 Task: Add a column "Requester language".
Action: Mouse moved to (619, 439)
Screenshot: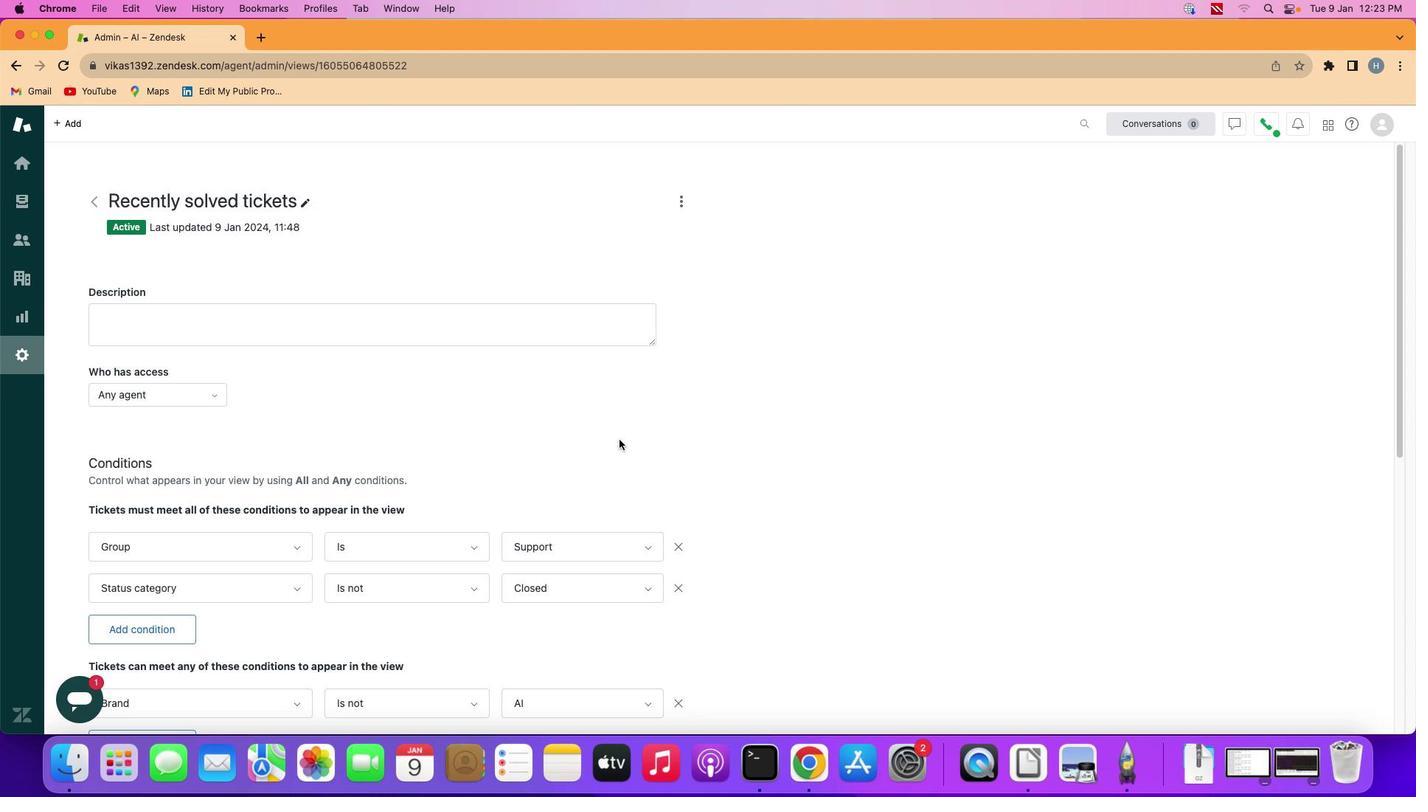 
Action: Mouse scrolled (619, 439) with delta (0, 0)
Screenshot: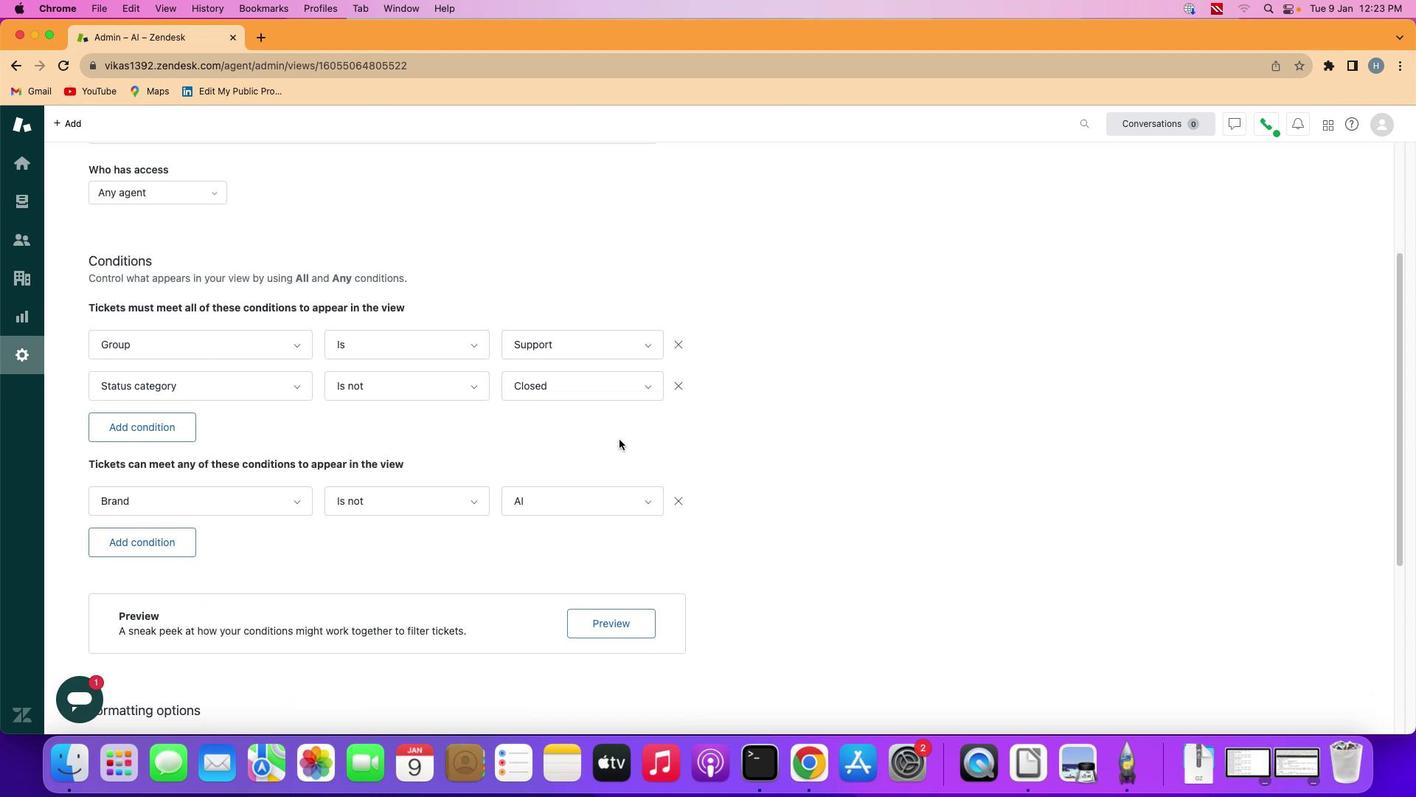
Action: Mouse scrolled (619, 439) with delta (0, 0)
Screenshot: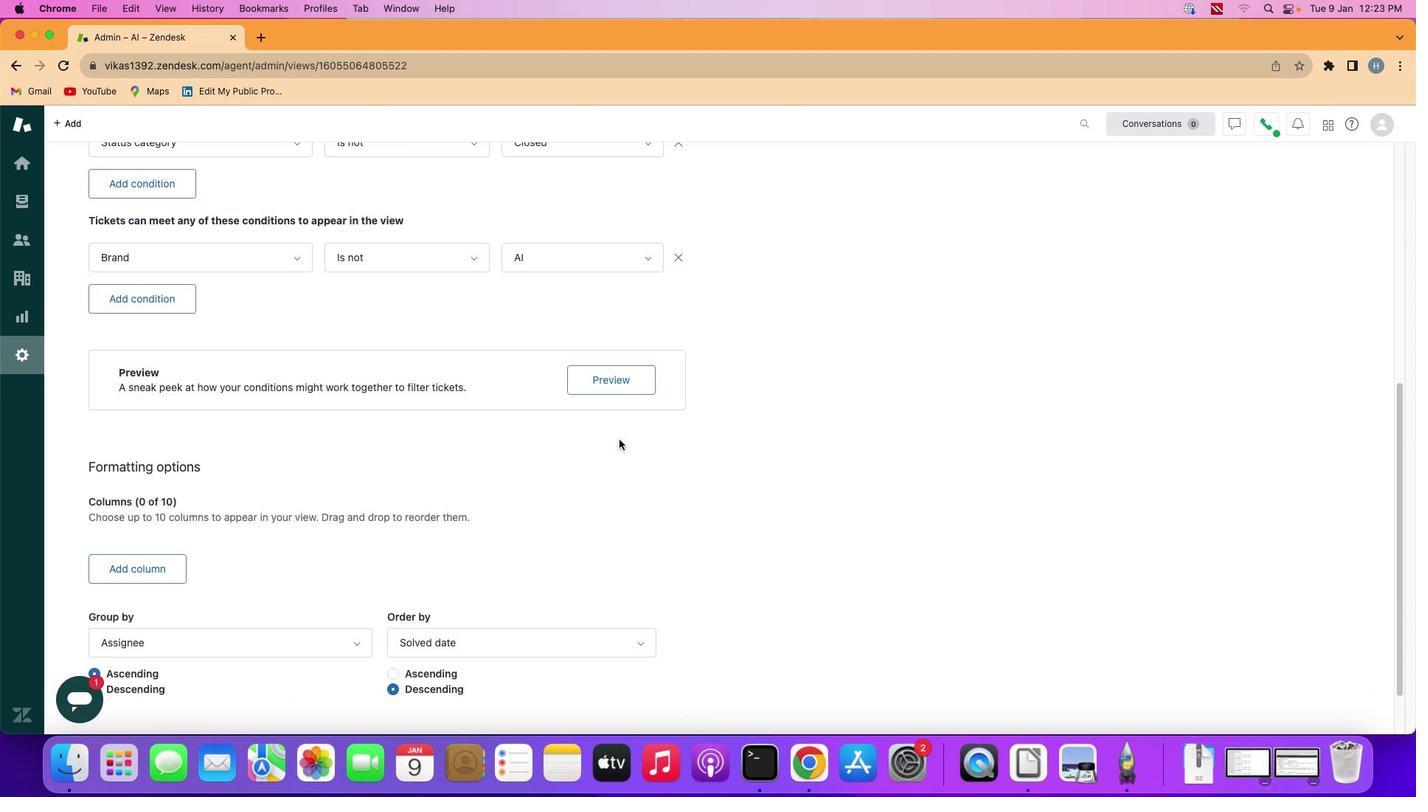 
Action: Mouse scrolled (619, 439) with delta (0, 0)
Screenshot: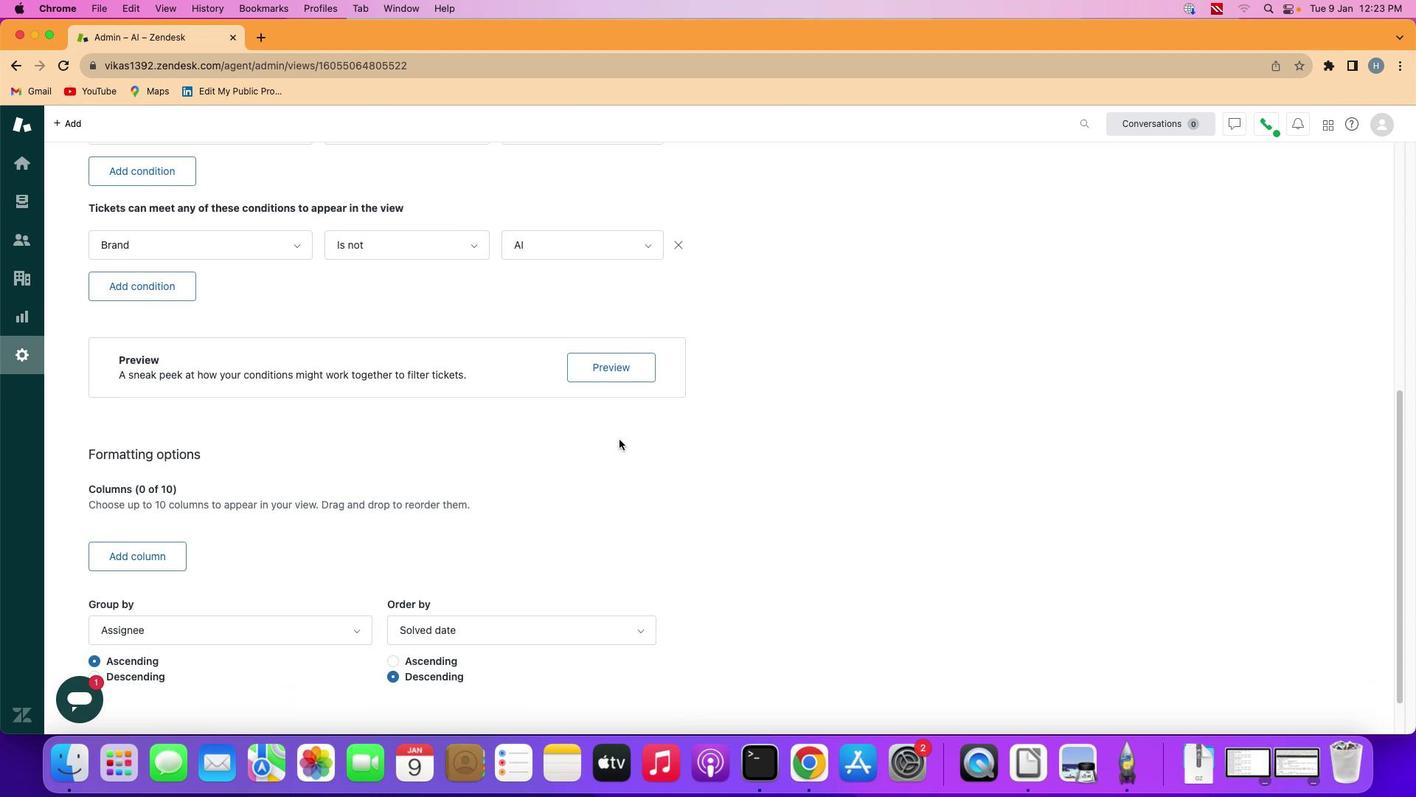 
Action: Mouse scrolled (619, 439) with delta (0, -2)
Screenshot: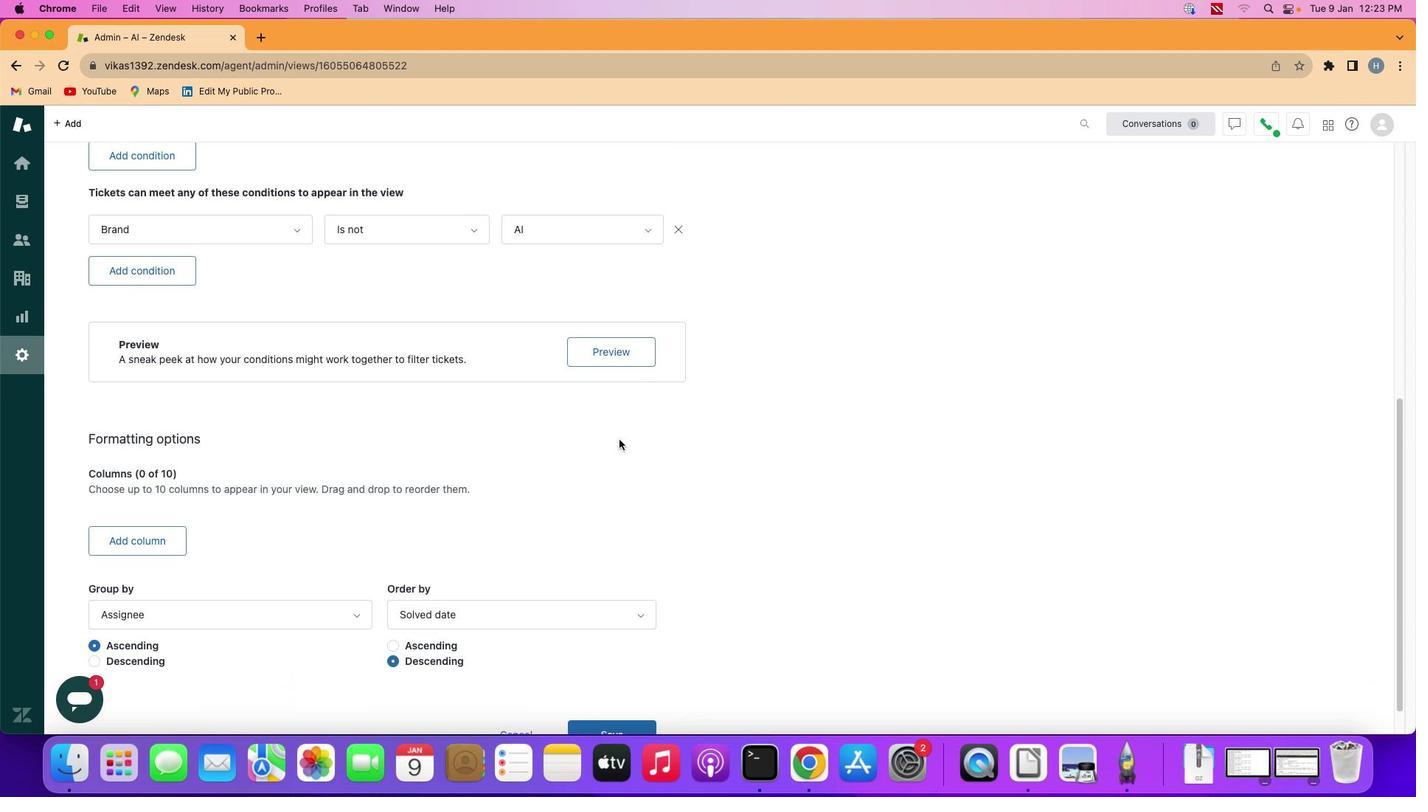 
Action: Mouse scrolled (619, 439) with delta (0, -2)
Screenshot: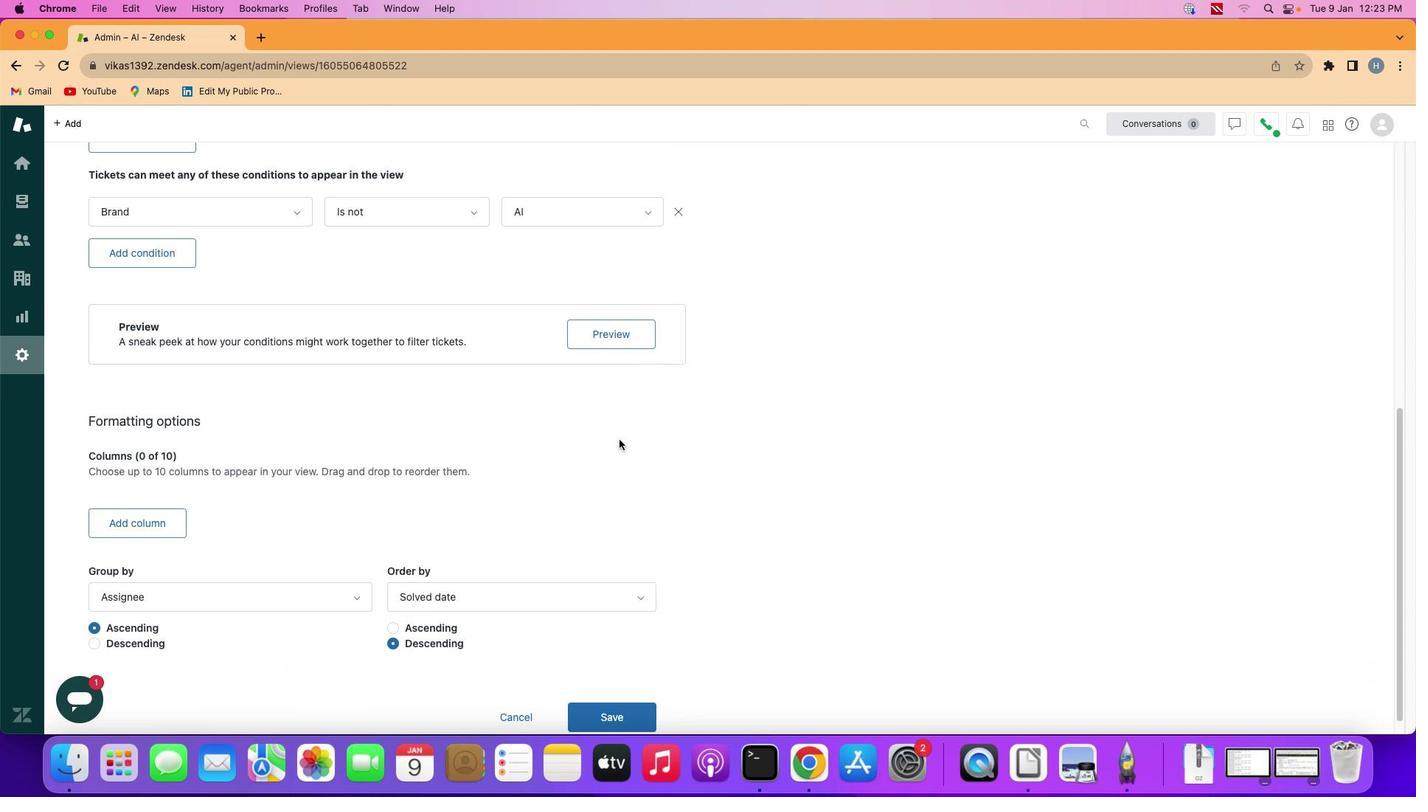 
Action: Mouse scrolled (619, 439) with delta (0, -3)
Screenshot: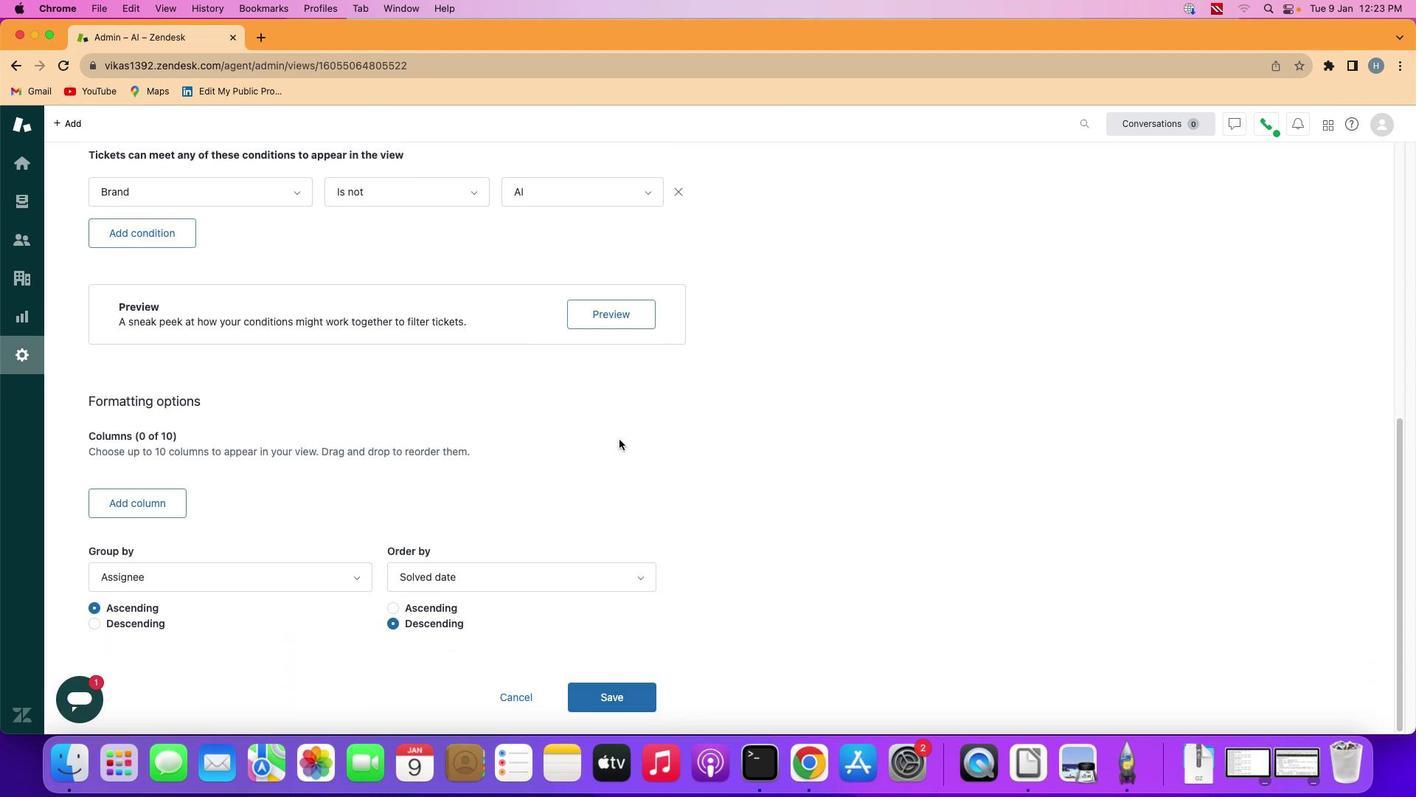 
Action: Mouse scrolled (619, 439) with delta (0, -3)
Screenshot: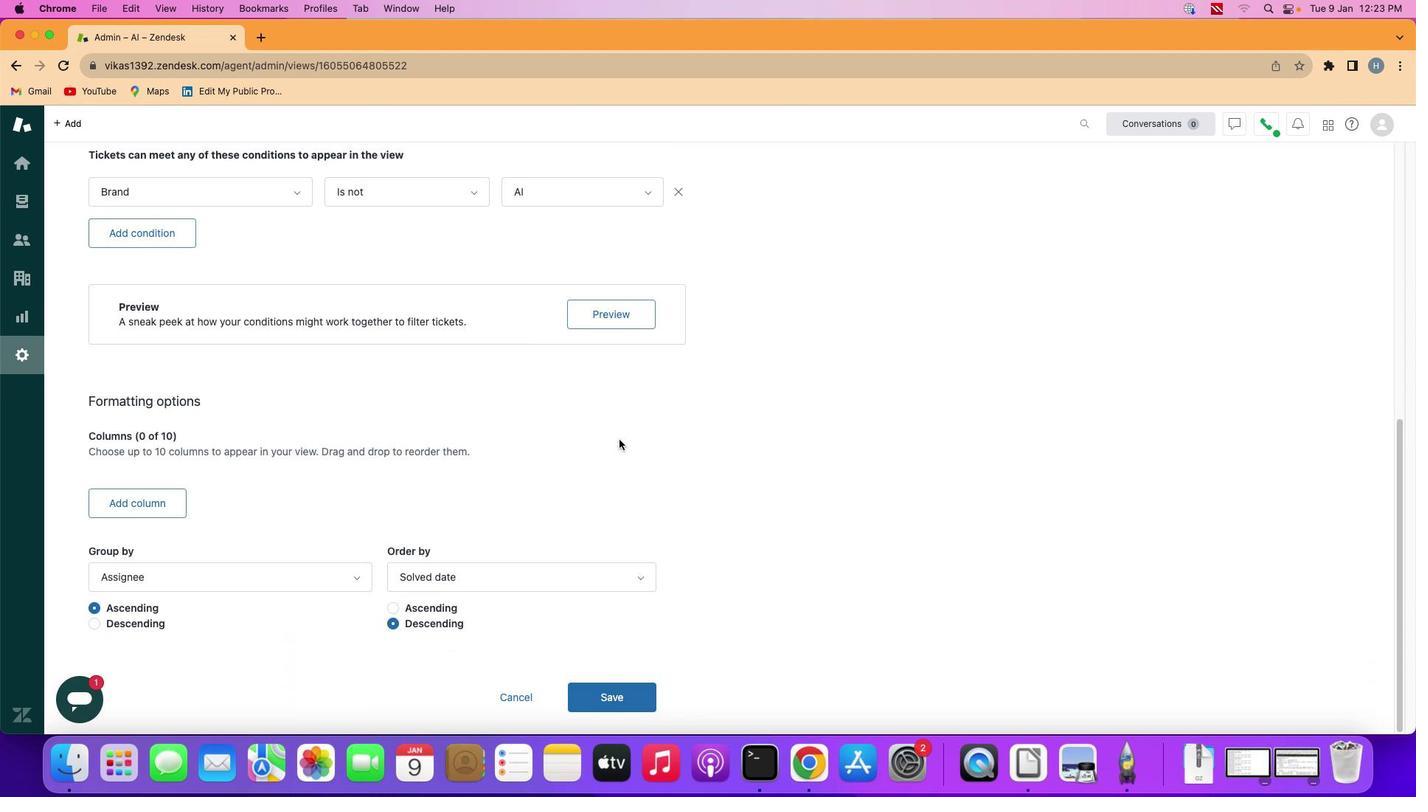
Action: Mouse moved to (144, 492)
Screenshot: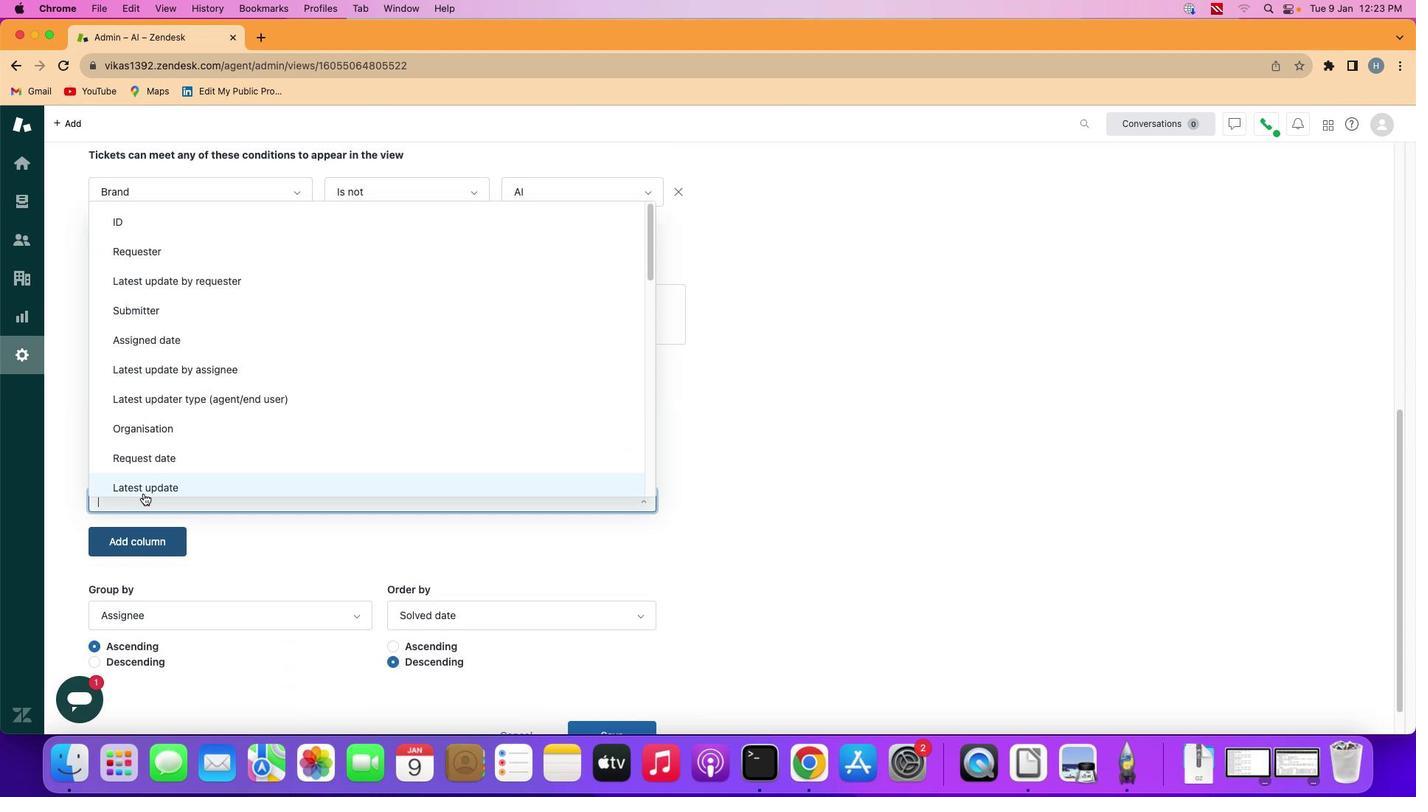 
Action: Mouse pressed left at (144, 492)
Screenshot: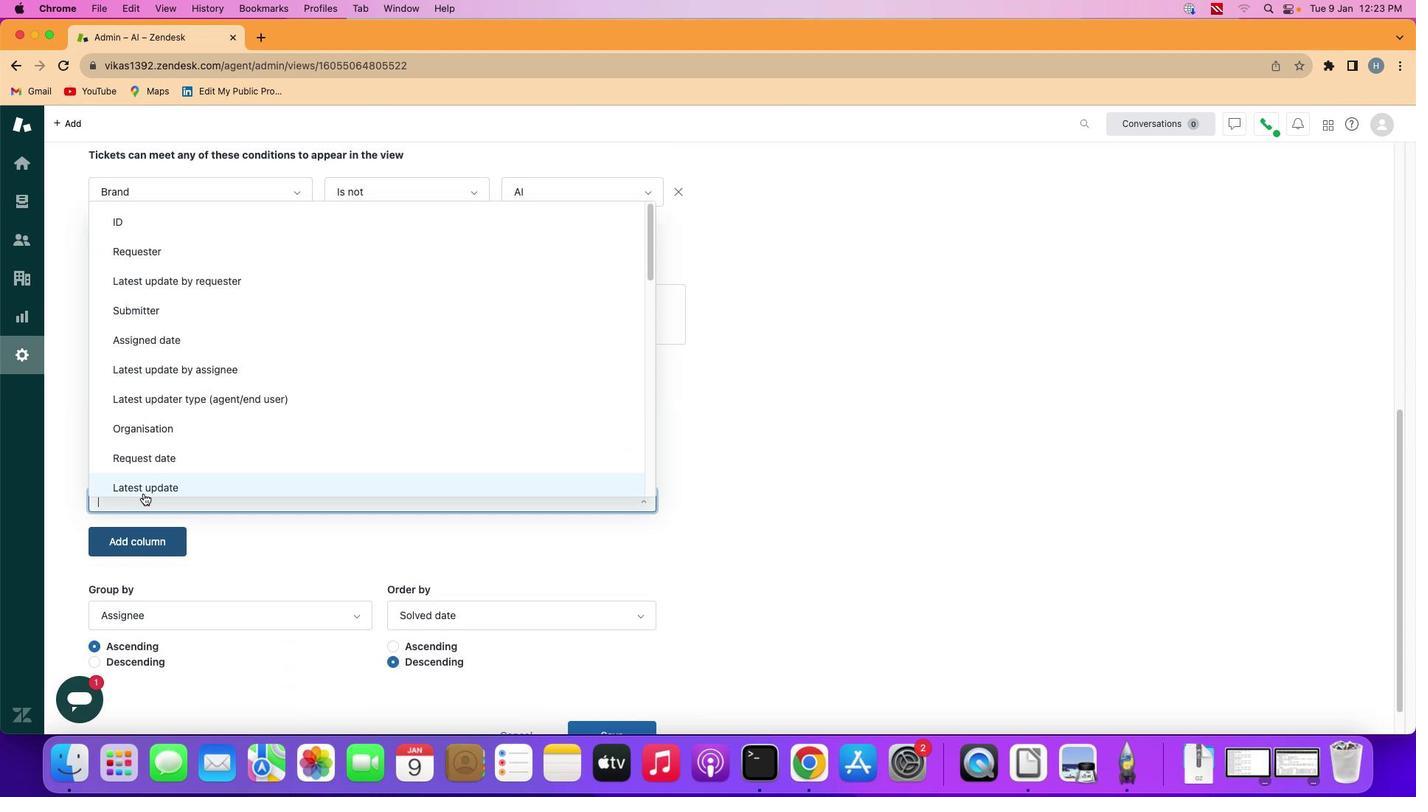 
Action: Mouse moved to (346, 399)
Screenshot: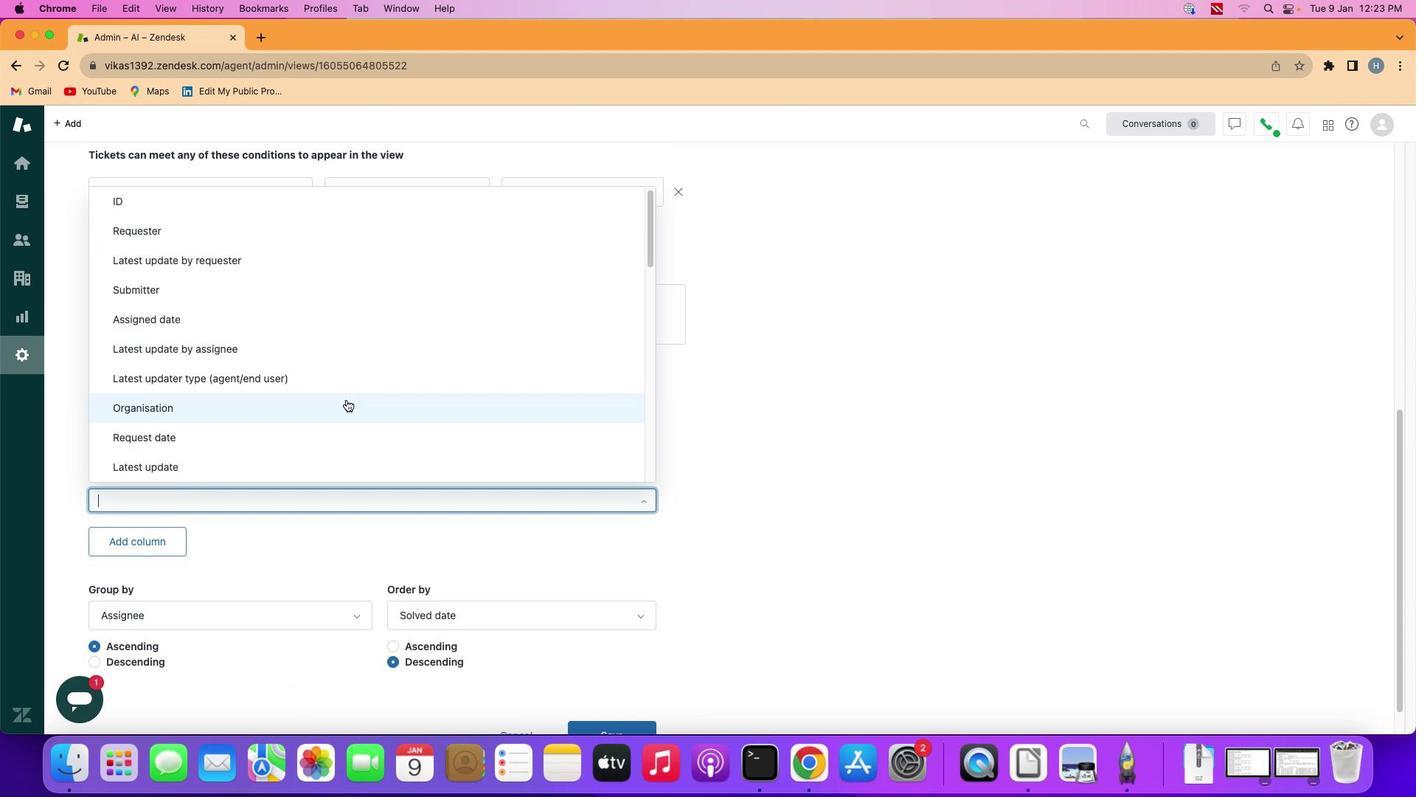 
Action: Mouse scrolled (346, 399) with delta (0, 0)
Screenshot: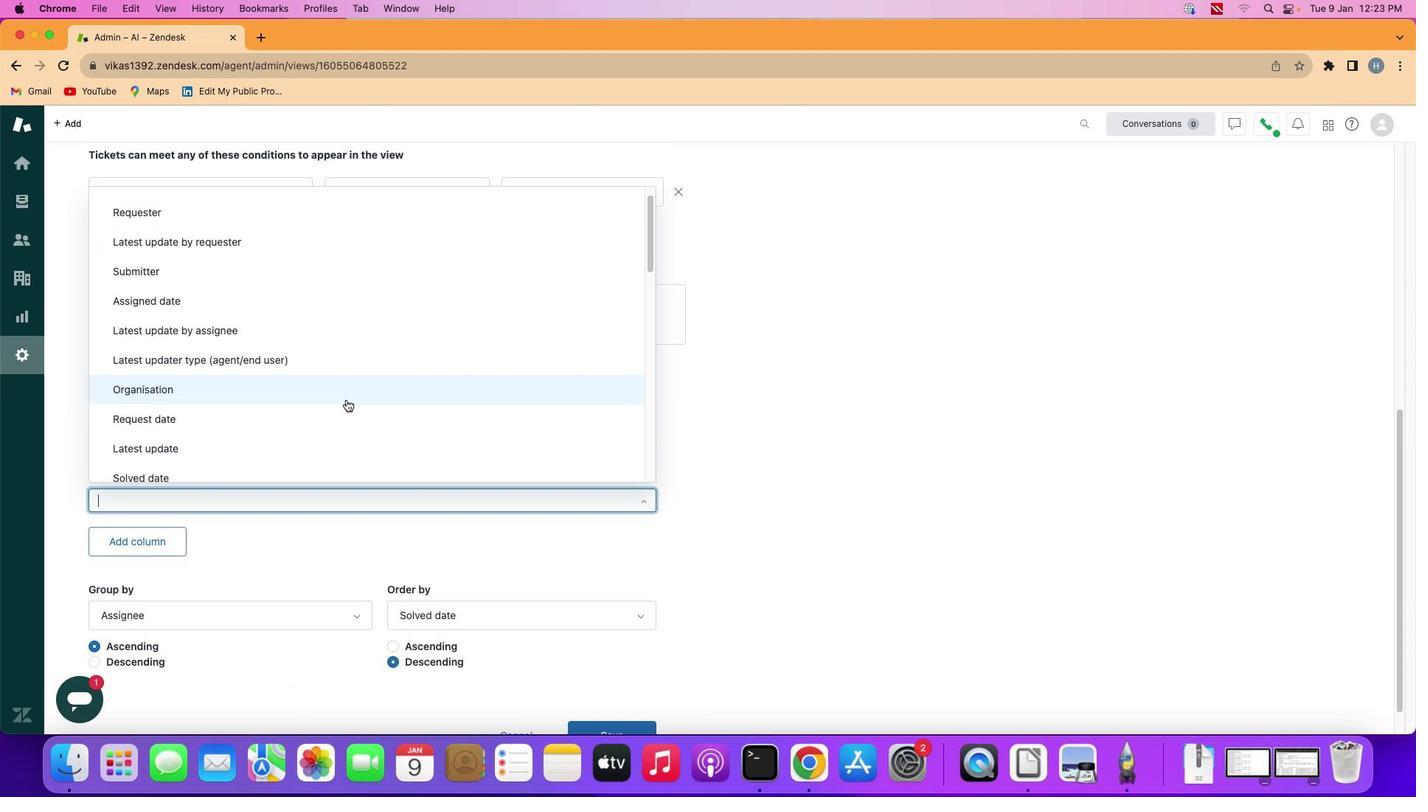 
Action: Mouse scrolled (346, 399) with delta (0, 0)
Screenshot: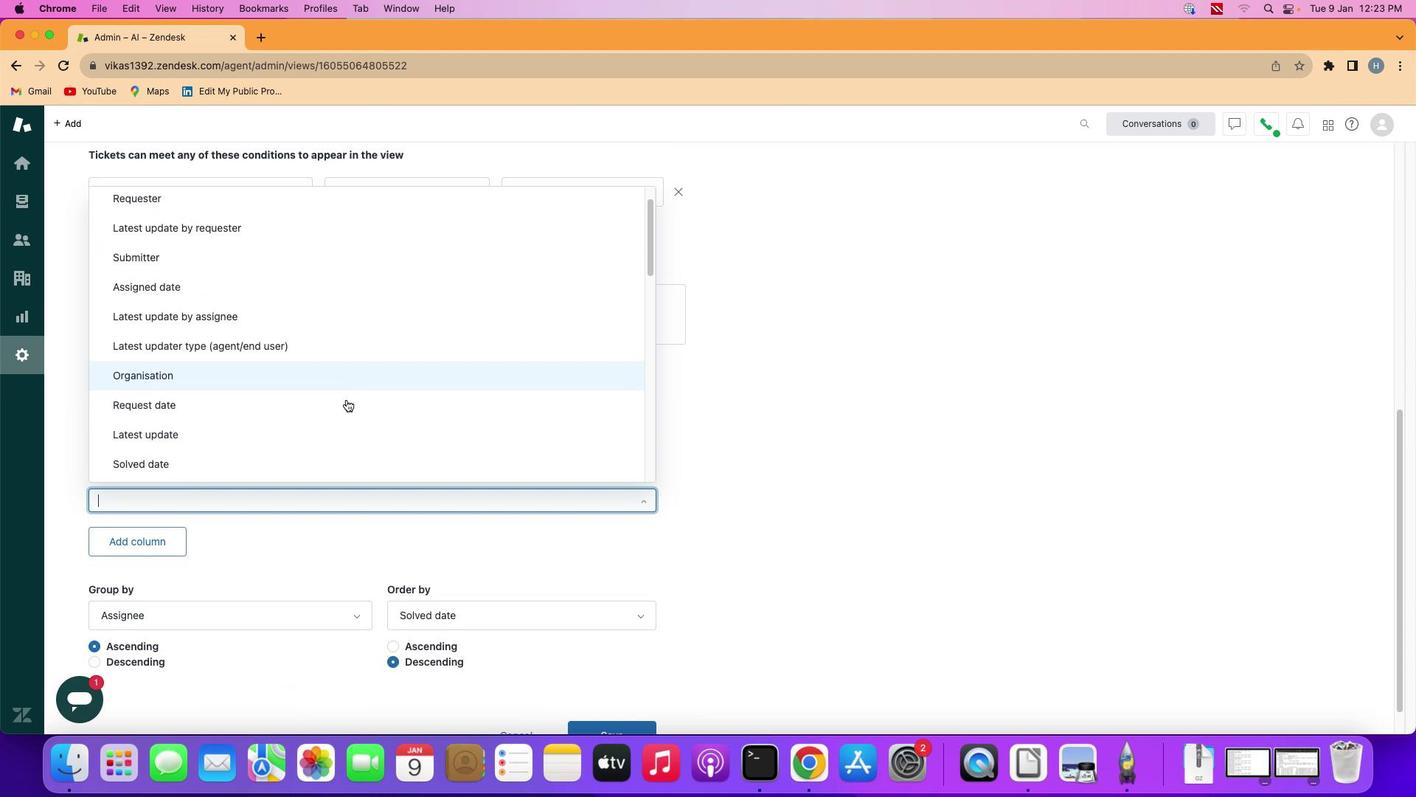 
Action: Mouse scrolled (346, 399) with delta (0, 0)
Screenshot: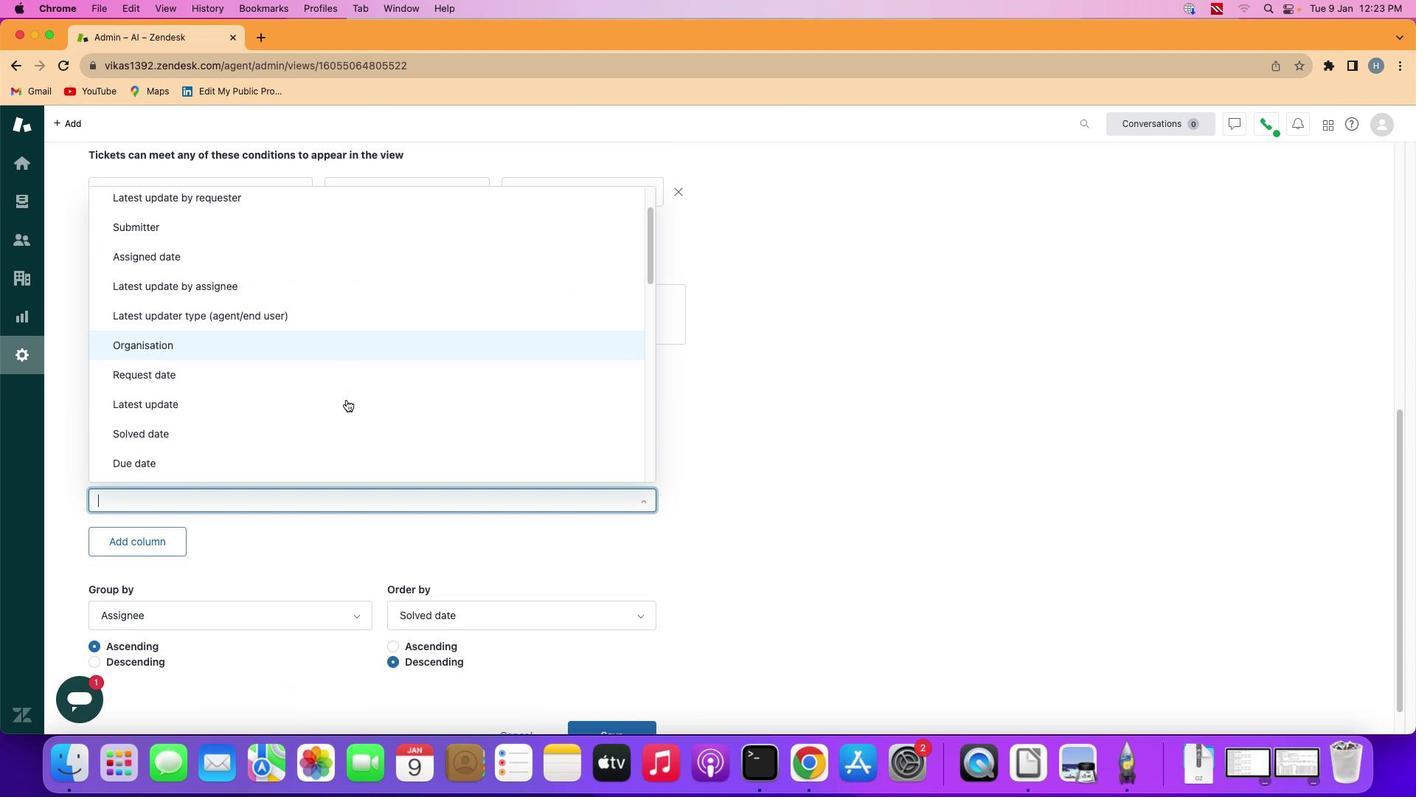 
Action: Mouse scrolled (346, 399) with delta (0, 0)
Screenshot: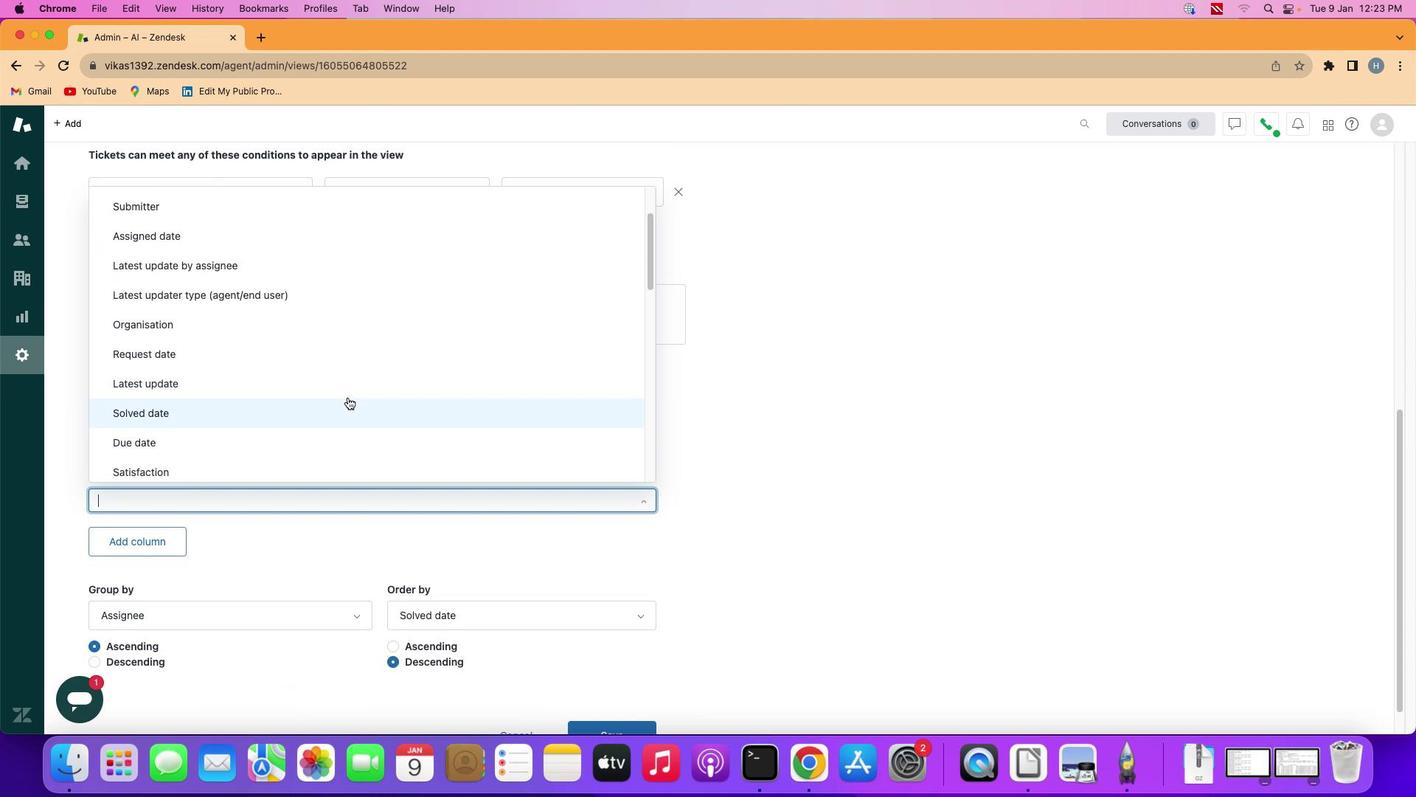 
Action: Mouse scrolled (346, 399) with delta (0, 0)
Screenshot: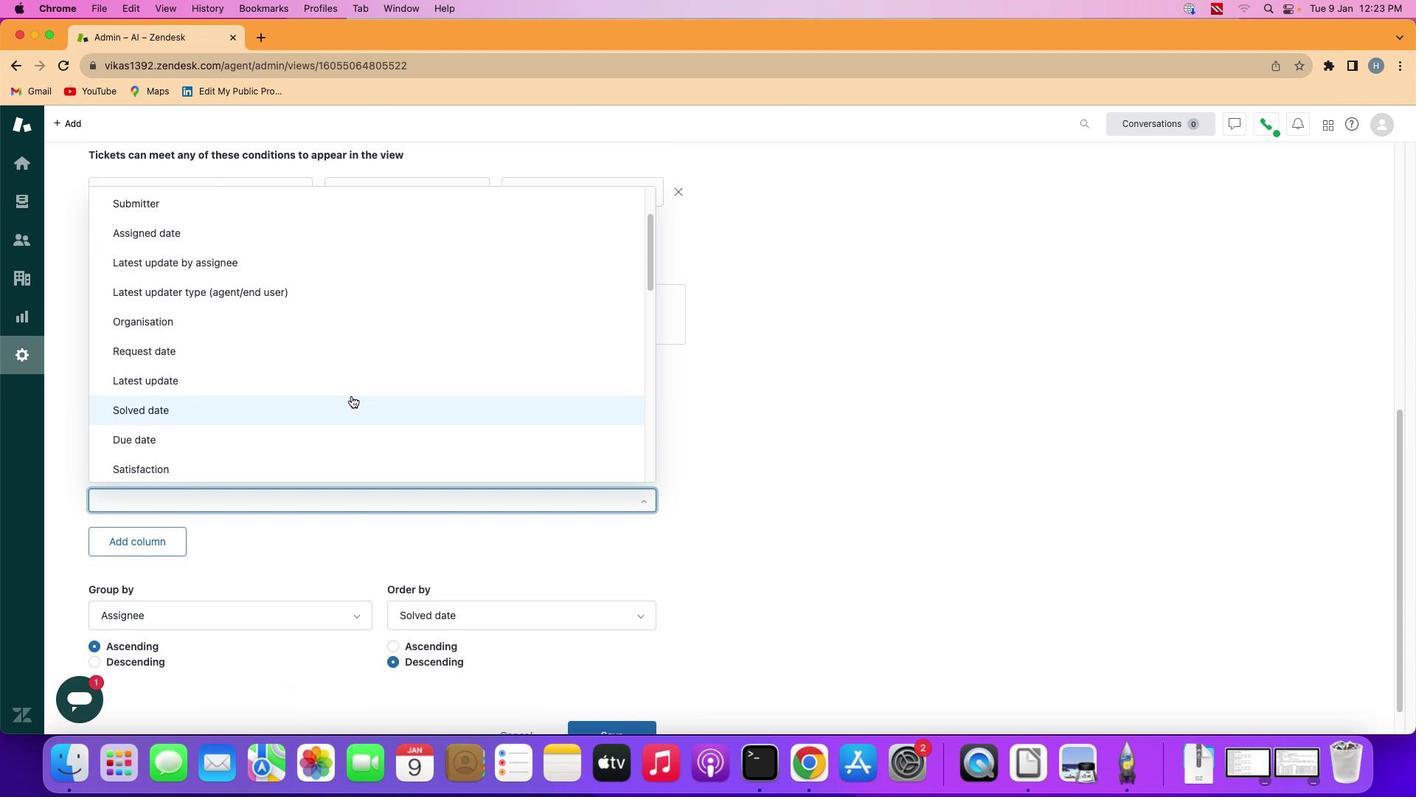 
Action: Mouse moved to (351, 395)
Screenshot: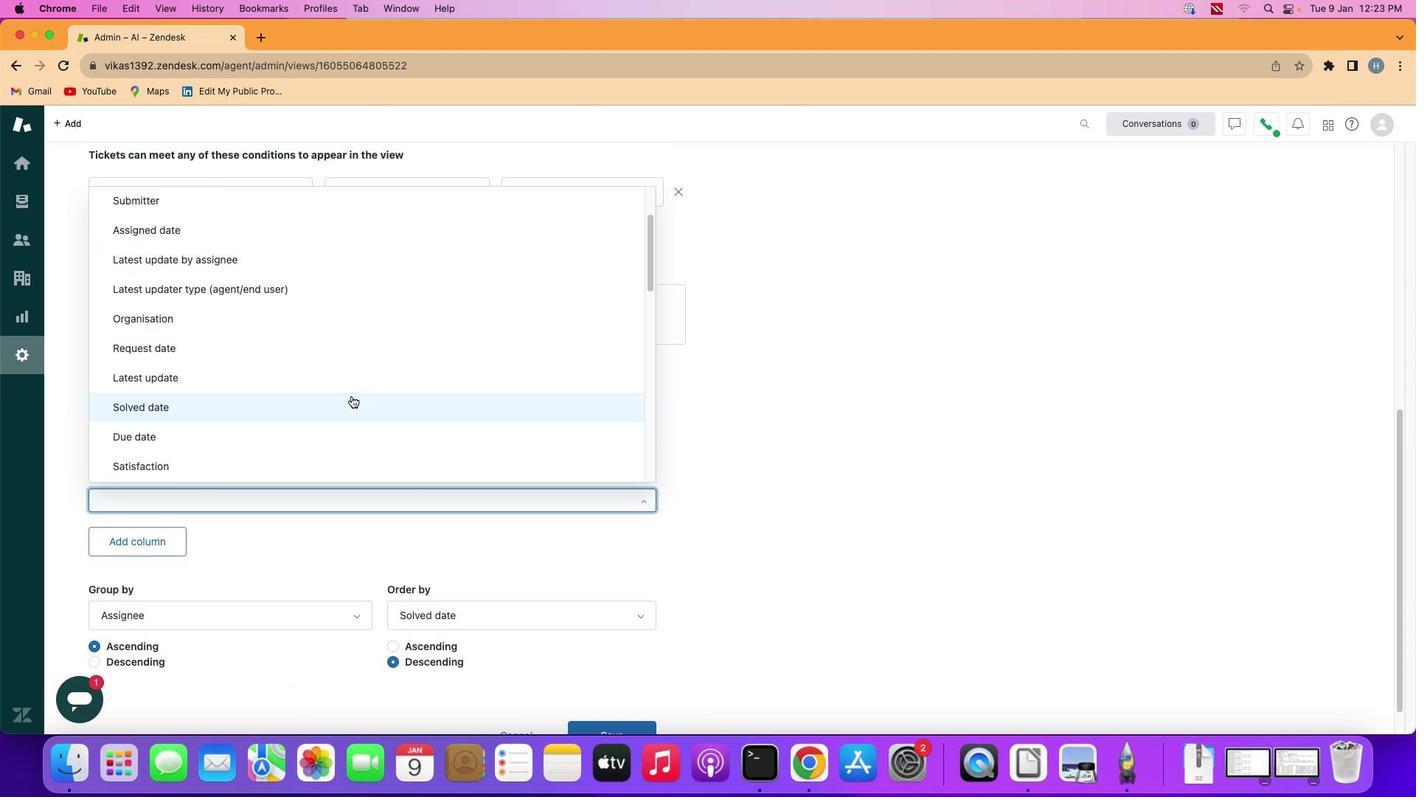 
Action: Mouse scrolled (351, 395) with delta (0, 0)
Screenshot: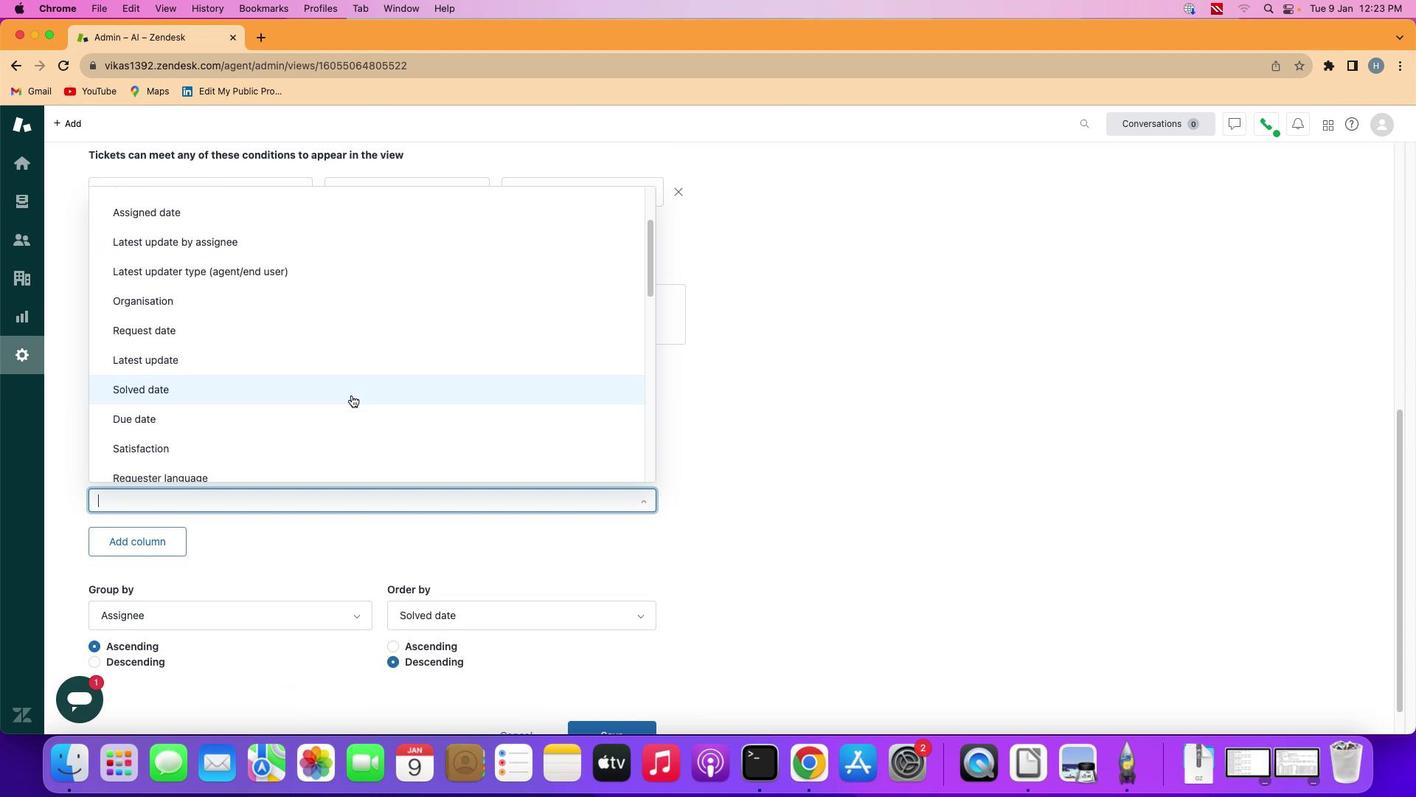 
Action: Mouse scrolled (351, 395) with delta (0, 0)
Screenshot: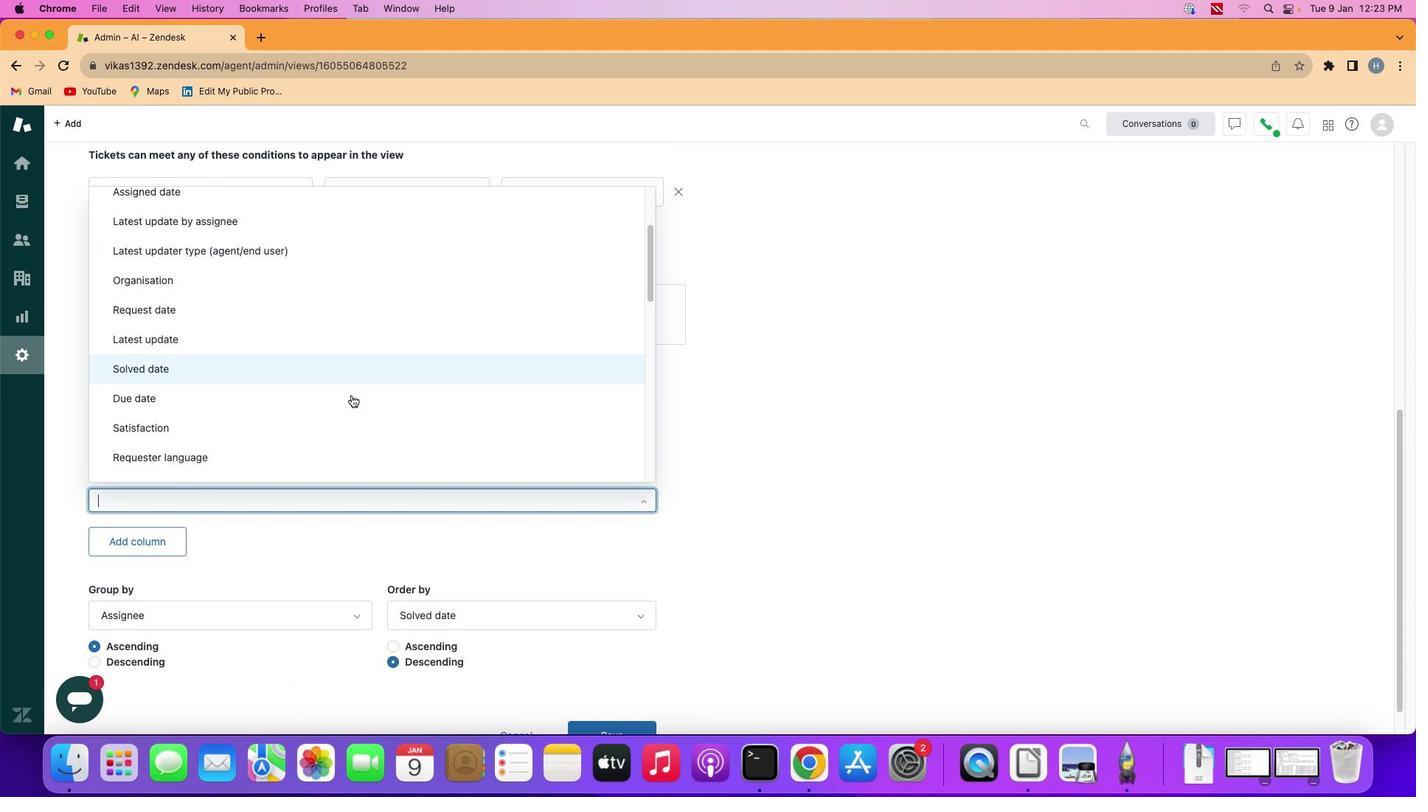 
Action: Mouse scrolled (351, 395) with delta (0, 0)
Screenshot: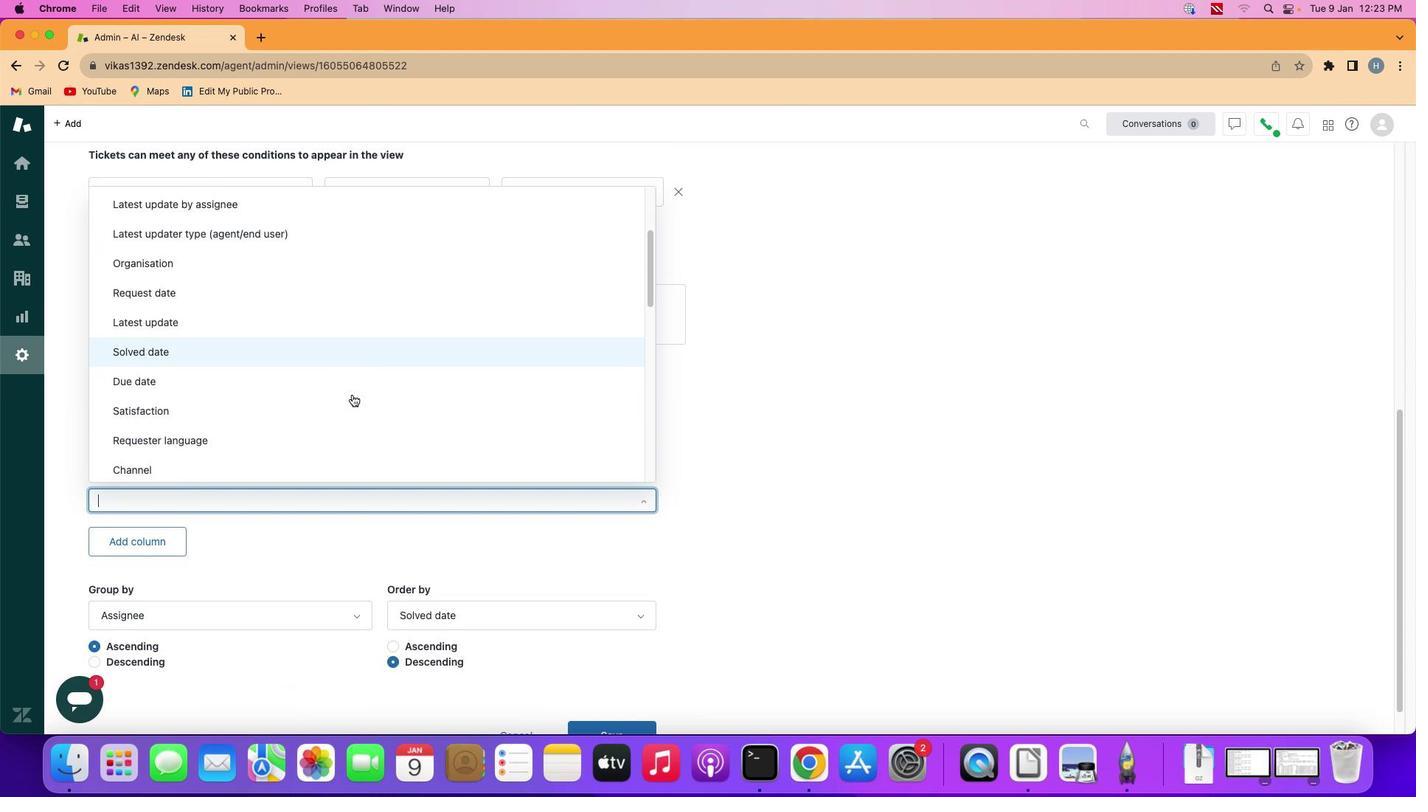 
Action: Mouse moved to (352, 395)
Screenshot: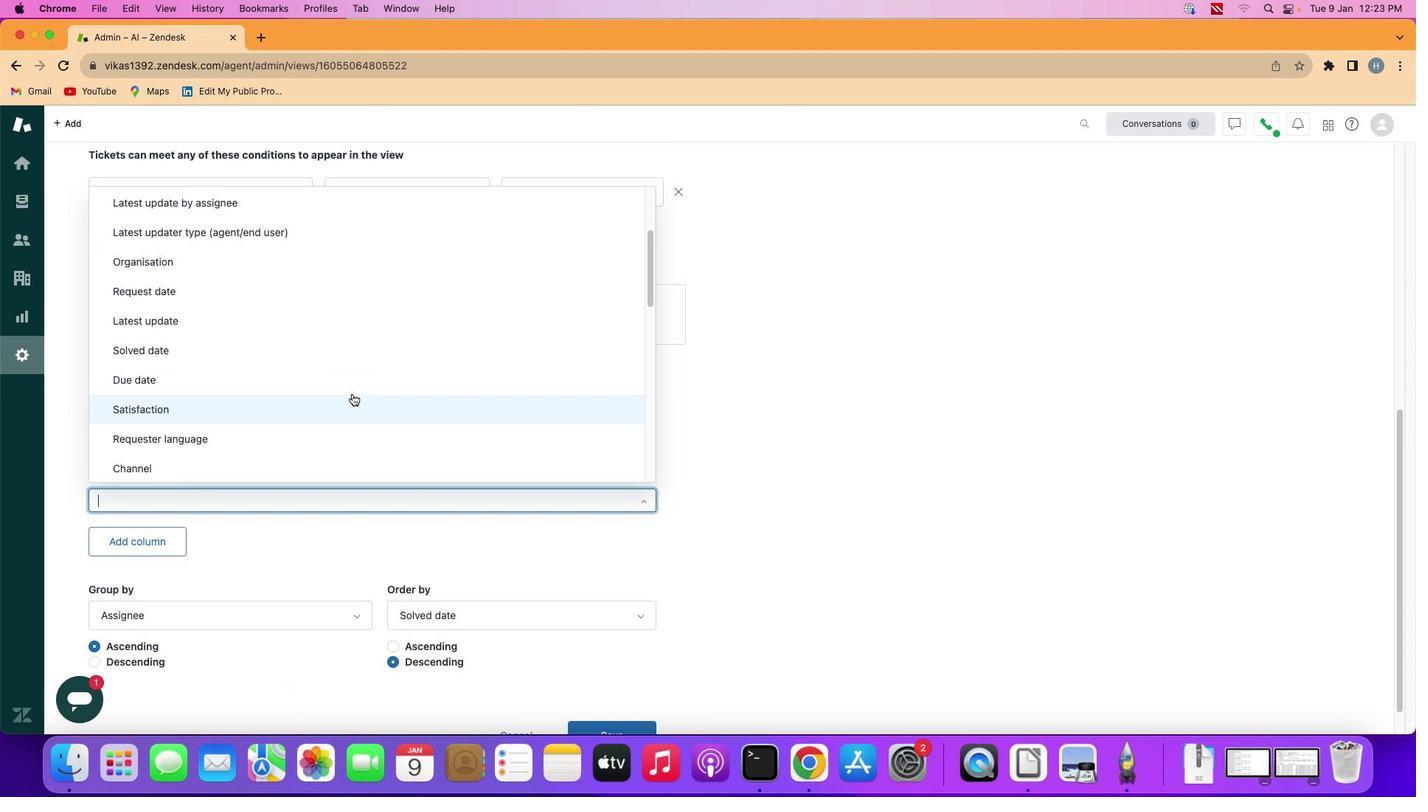 
Action: Mouse scrolled (352, 395) with delta (0, 0)
Screenshot: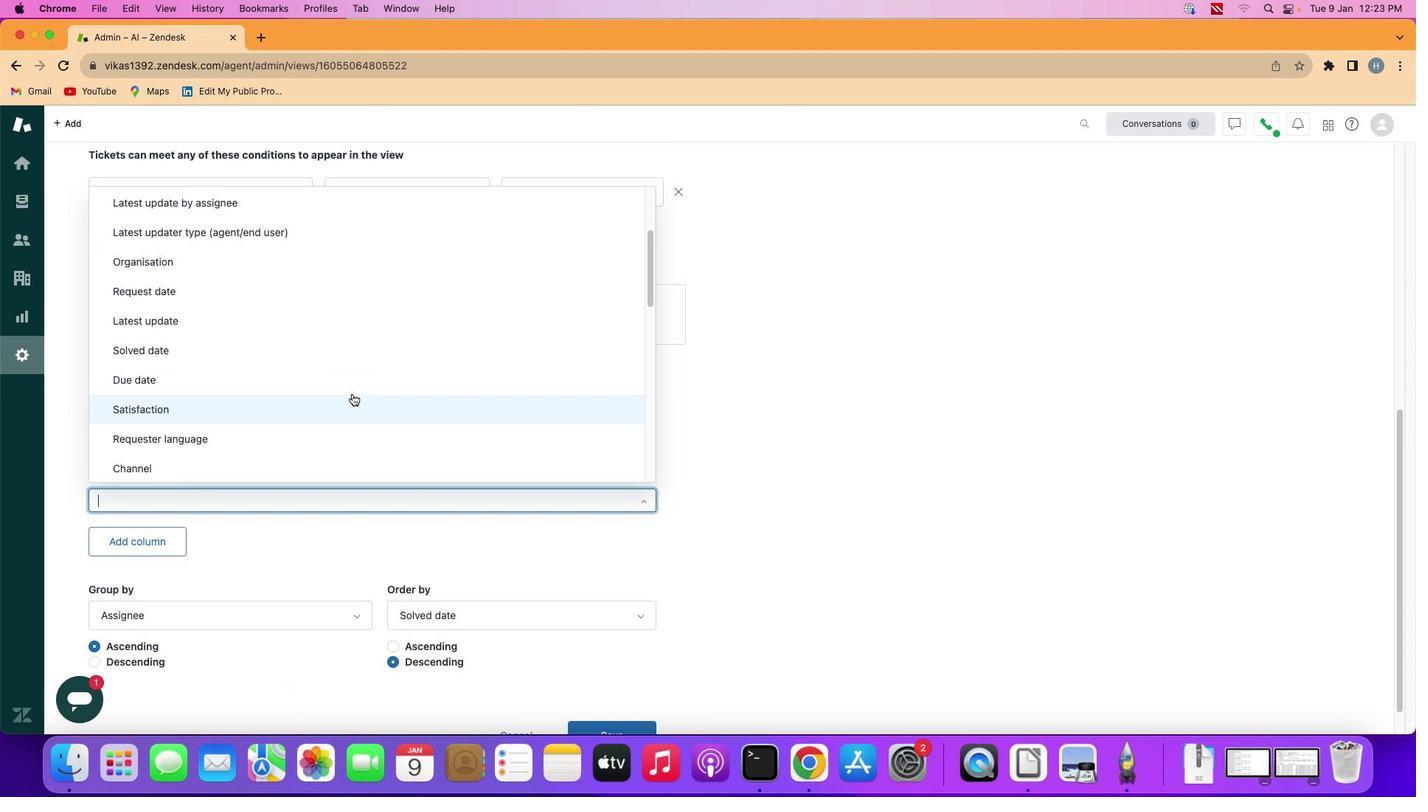 
Action: Mouse moved to (352, 394)
Screenshot: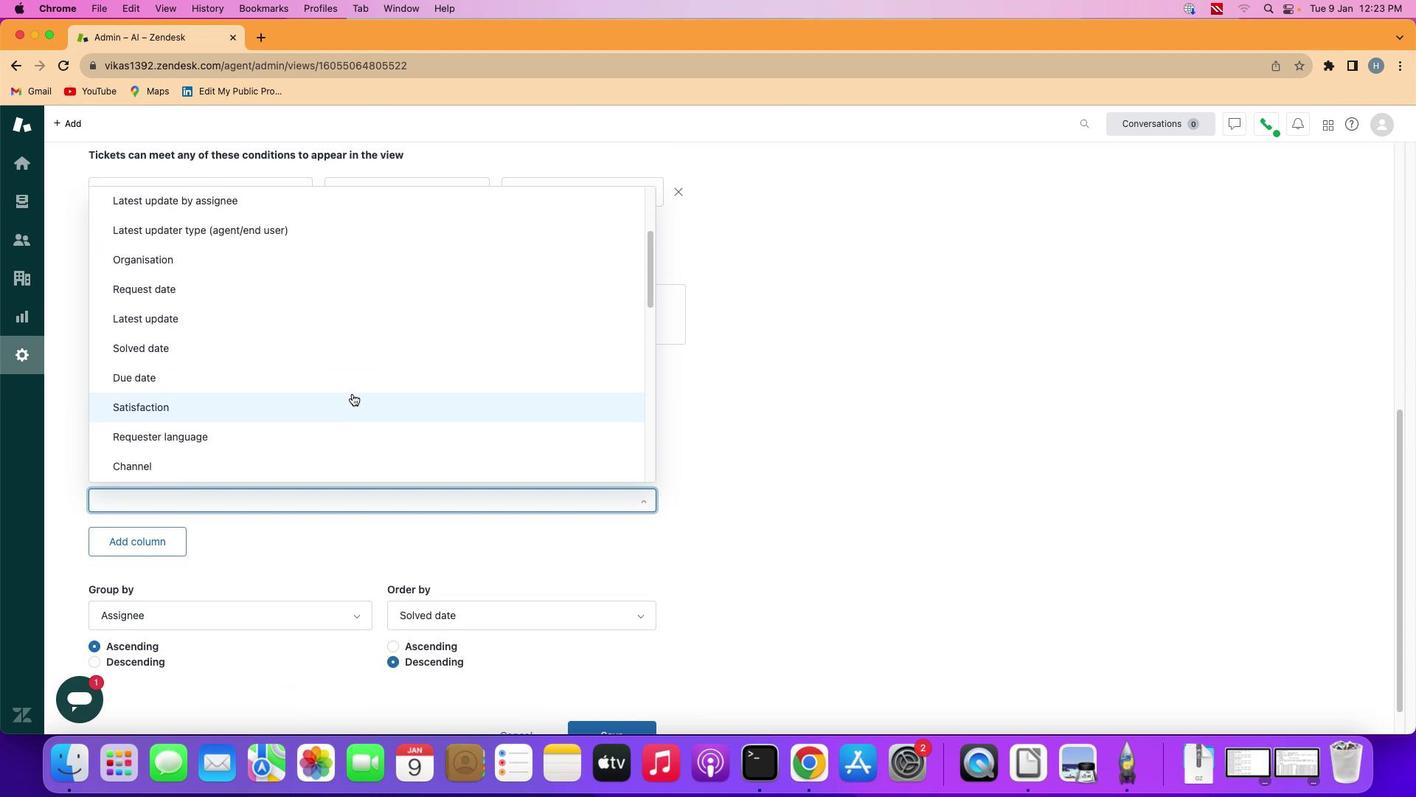 
Action: Mouse scrolled (352, 394) with delta (0, 0)
Screenshot: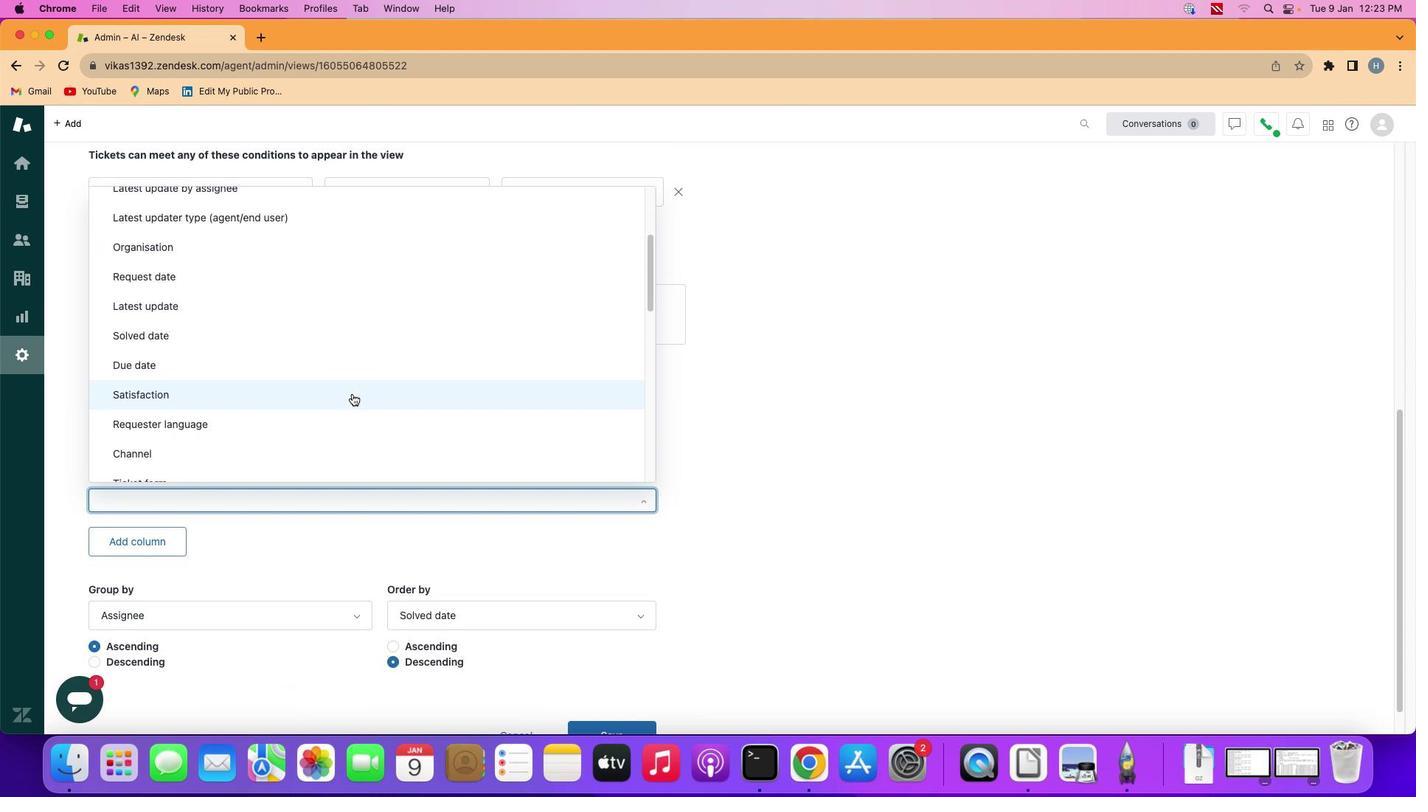 
Action: Mouse scrolled (352, 394) with delta (0, 0)
Screenshot: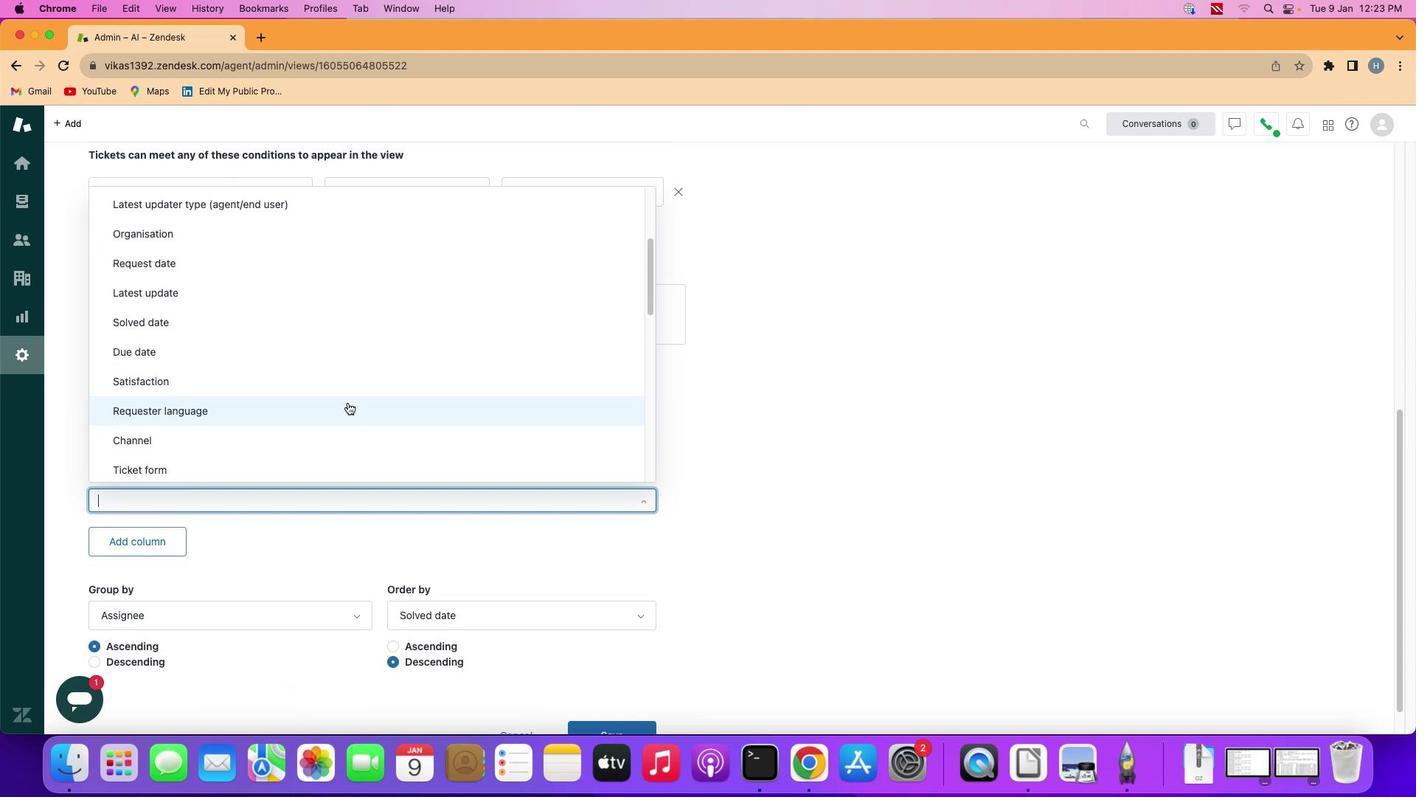 
Action: Mouse scrolled (352, 394) with delta (0, 0)
Screenshot: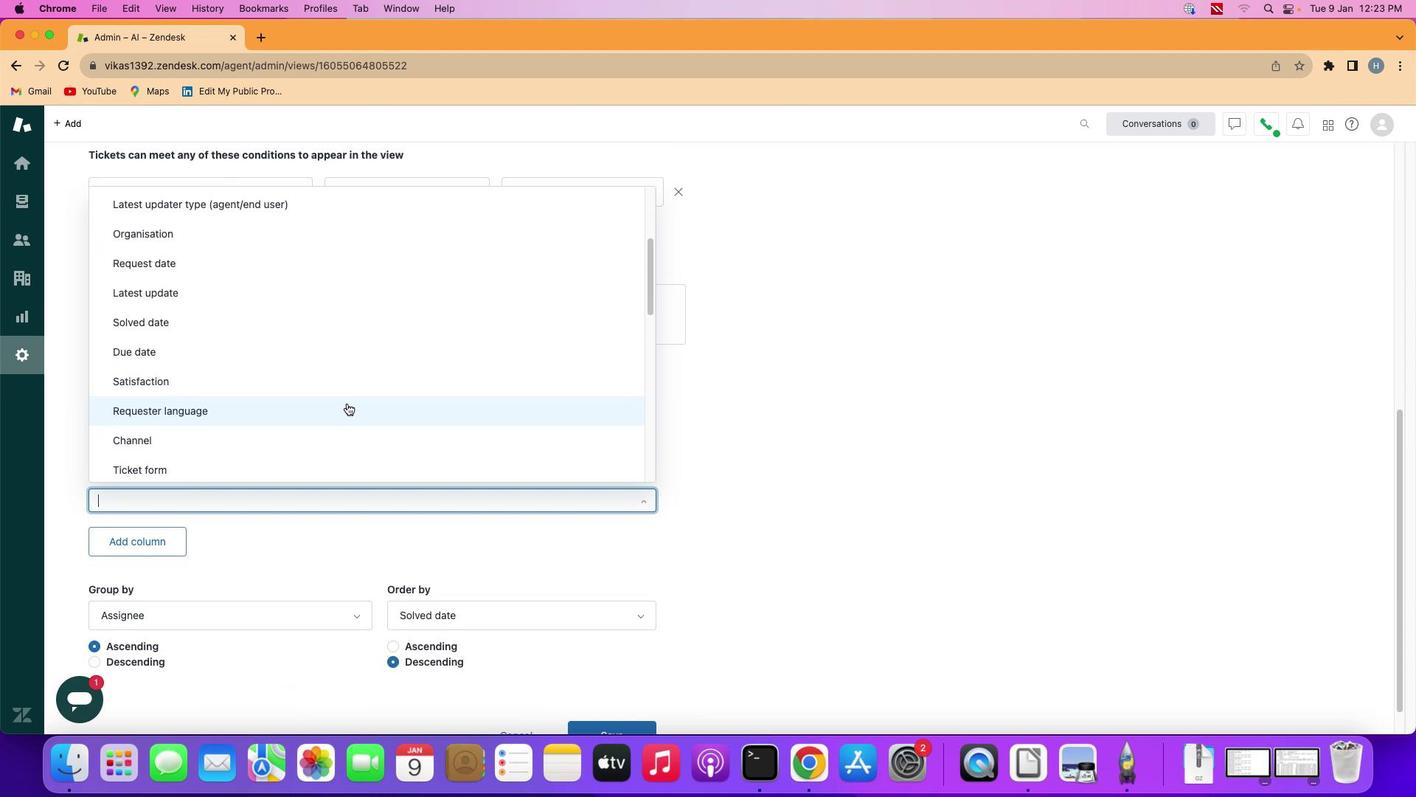 
Action: Mouse moved to (347, 402)
Screenshot: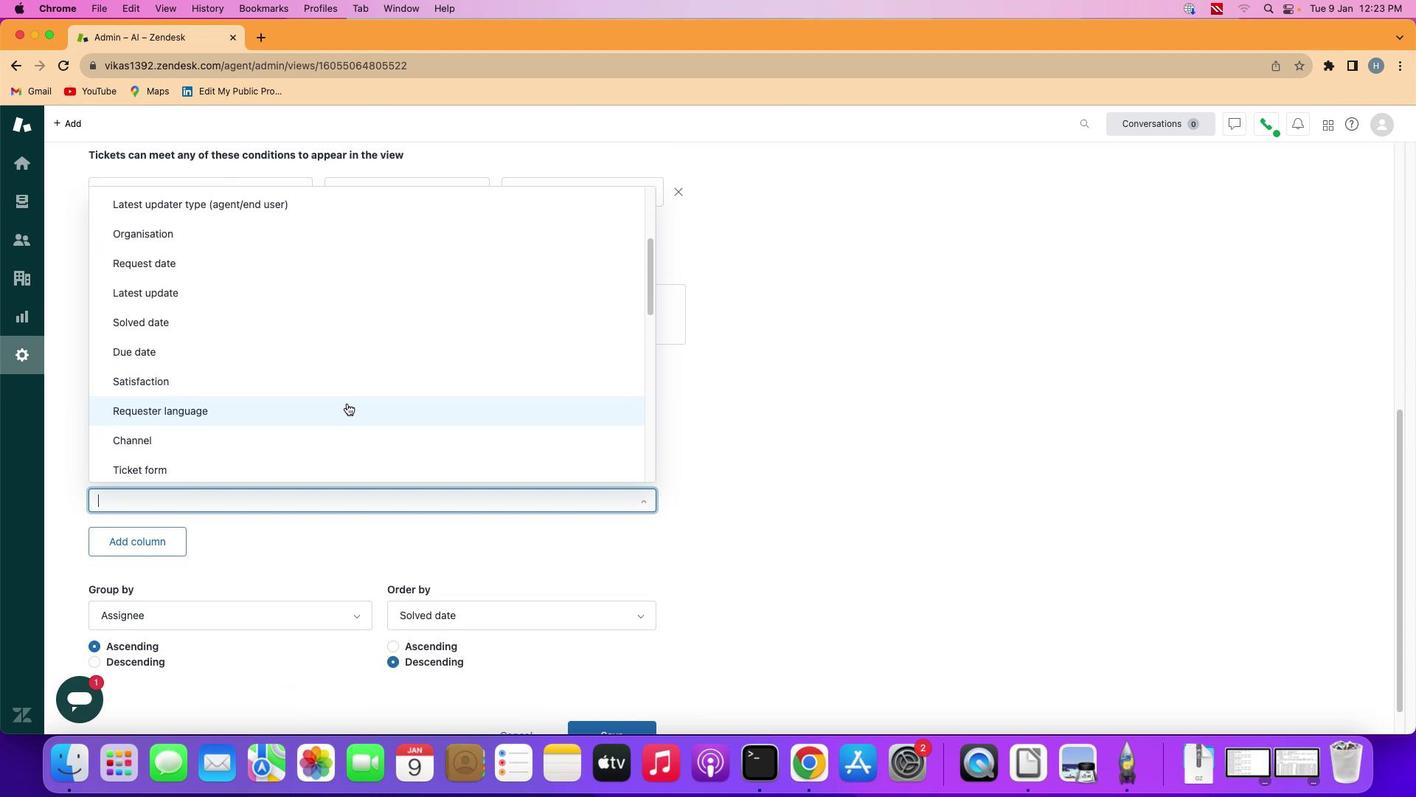
Action: Mouse pressed left at (347, 402)
Screenshot: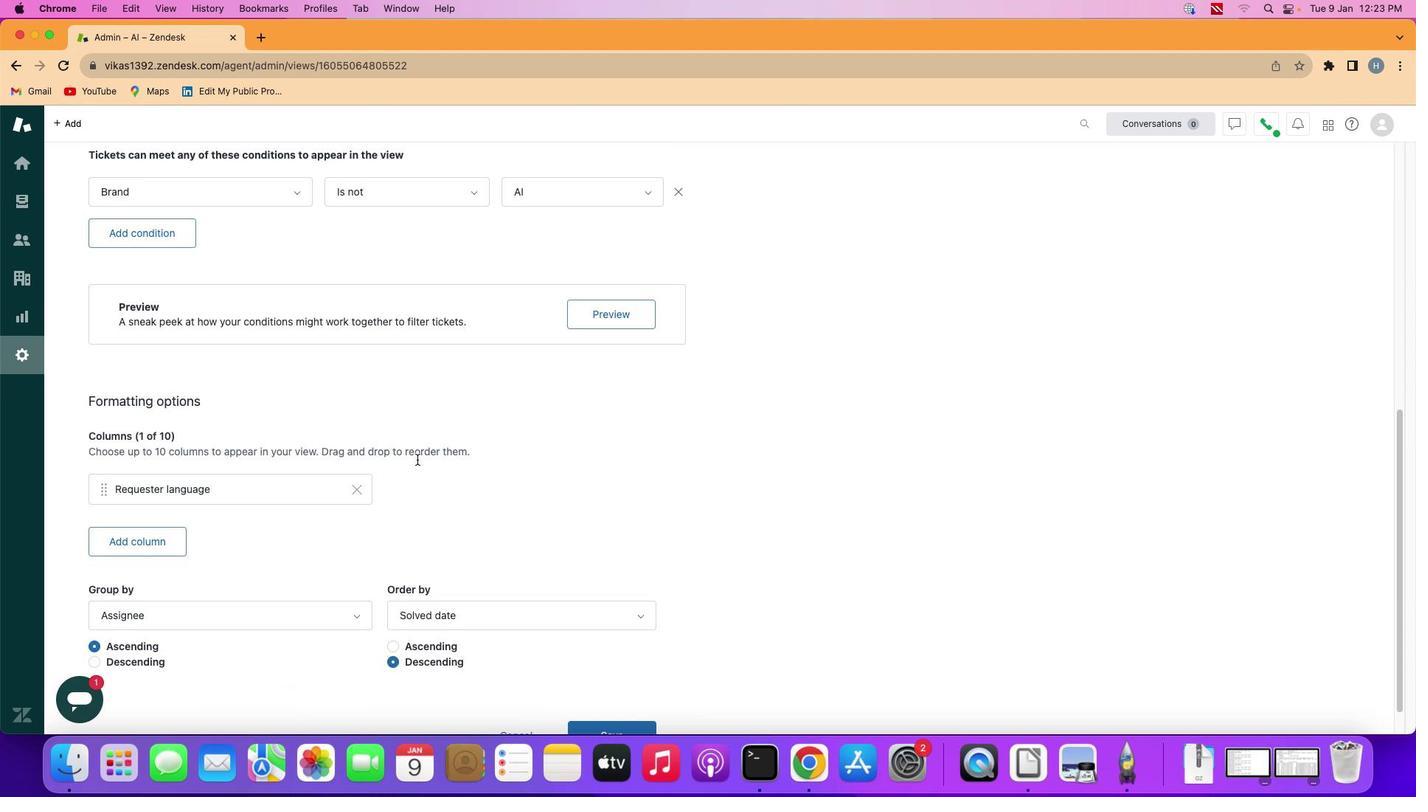 
Action: Mouse moved to (588, 475)
Screenshot: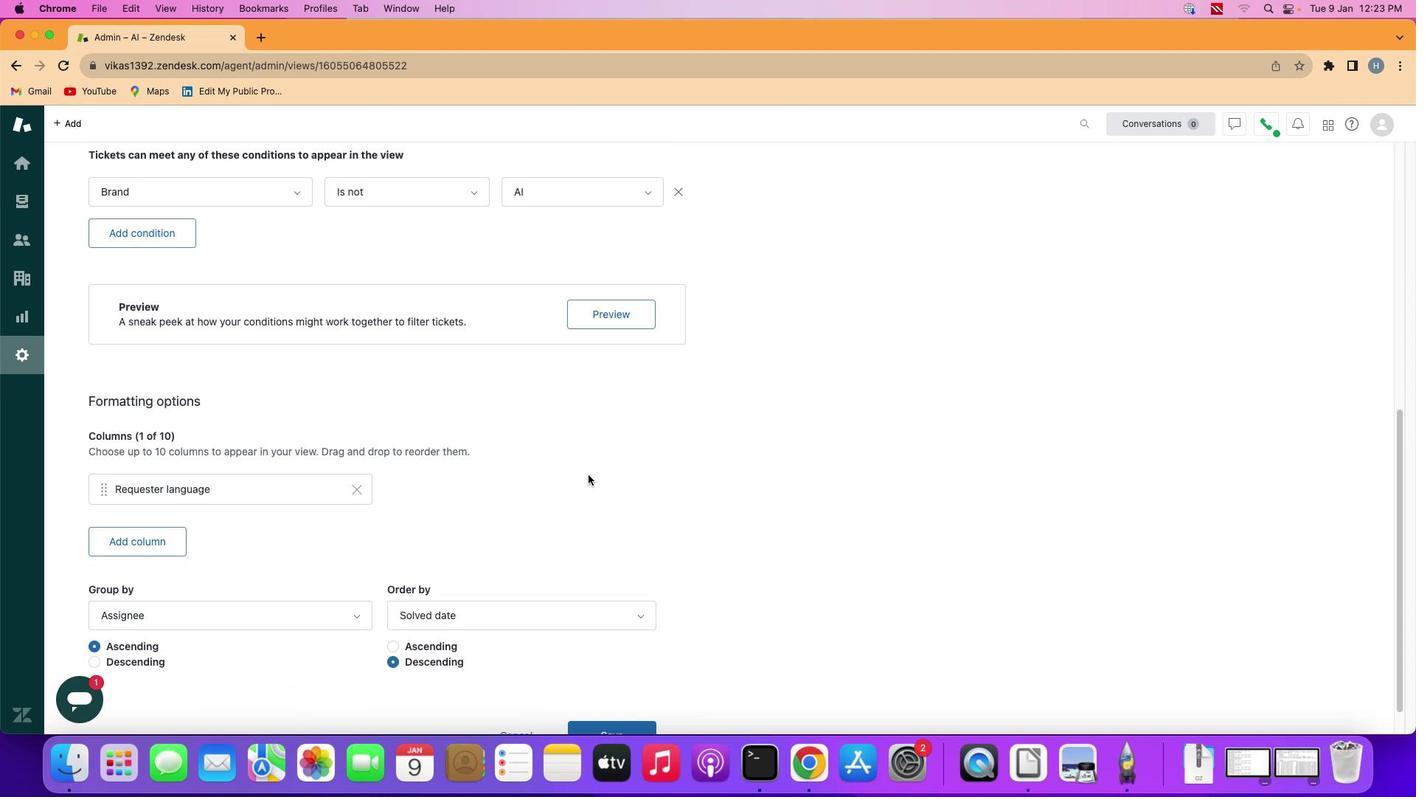 
